 Task: Add object animation.
Action: Mouse moved to (773, 346)
Screenshot: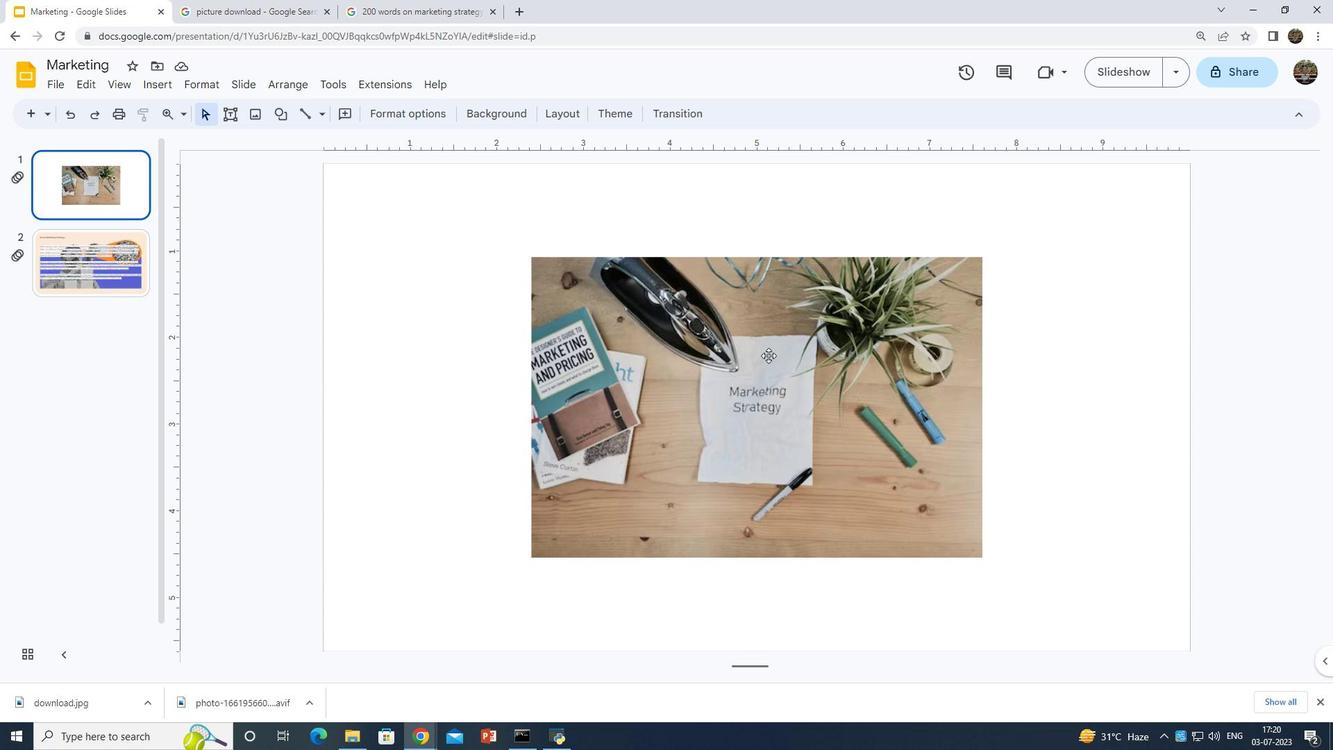 
Action: Mouse pressed left at (773, 346)
Screenshot: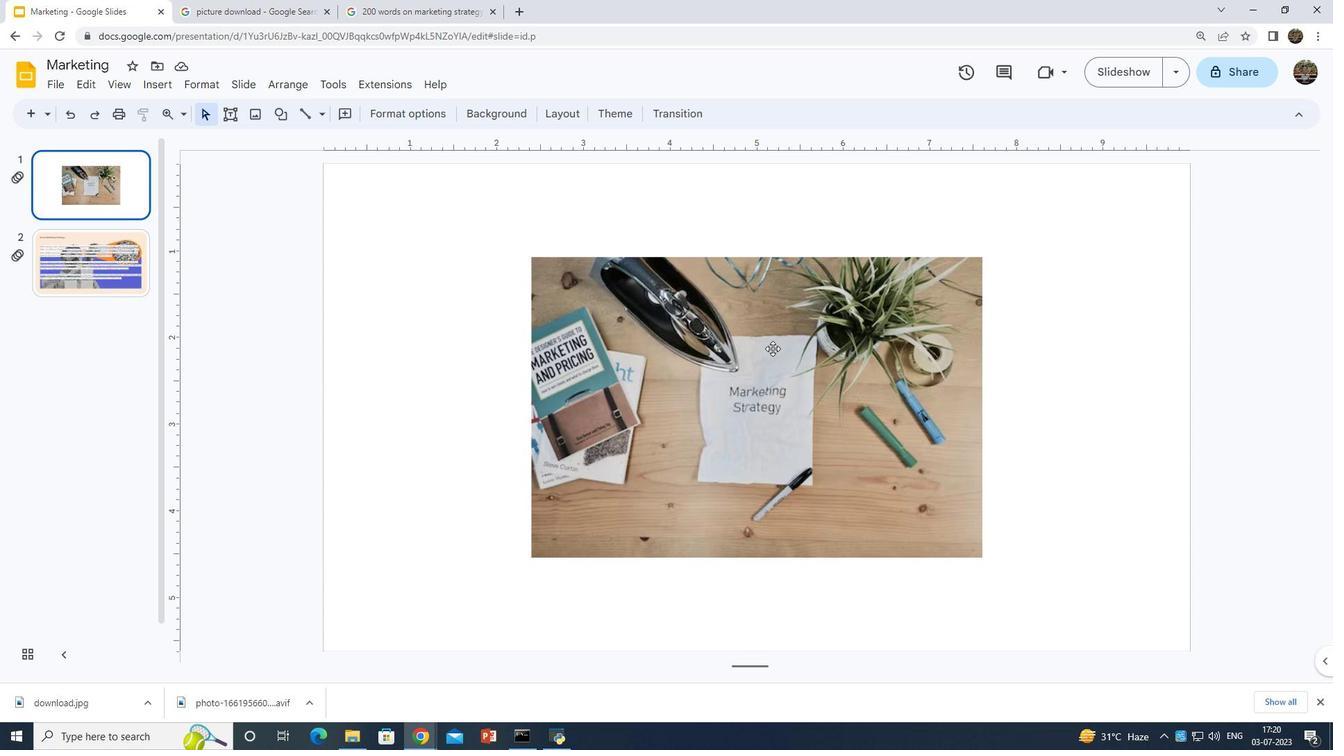 
Action: Mouse moved to (250, 81)
Screenshot: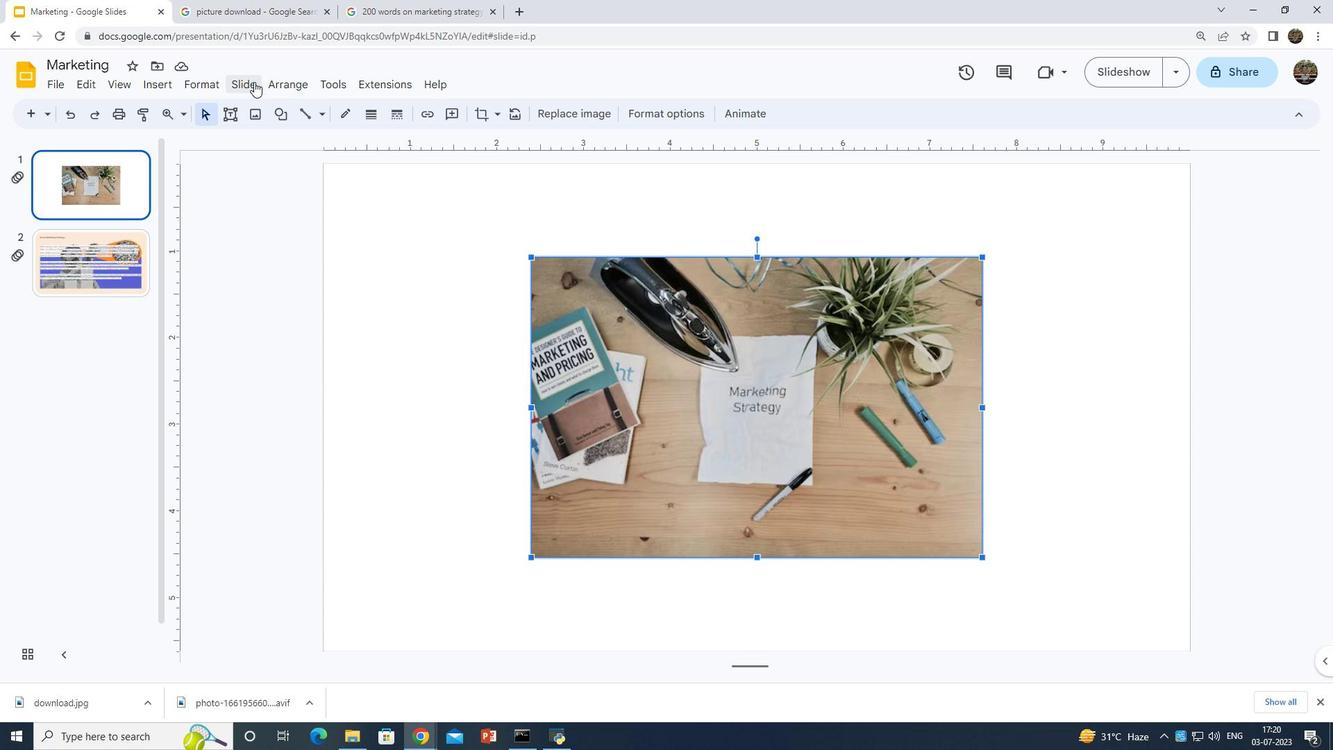 
Action: Mouse pressed left at (250, 81)
Screenshot: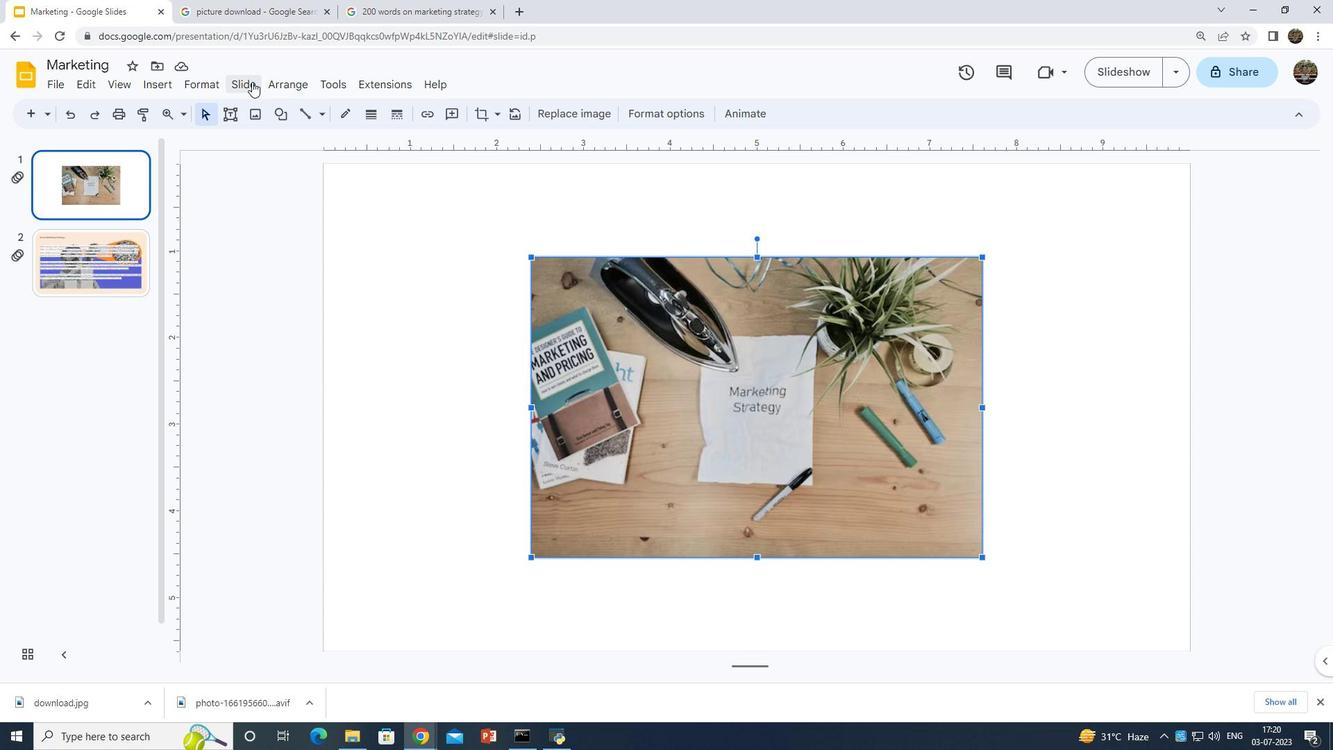 
Action: Mouse moved to (290, 291)
Screenshot: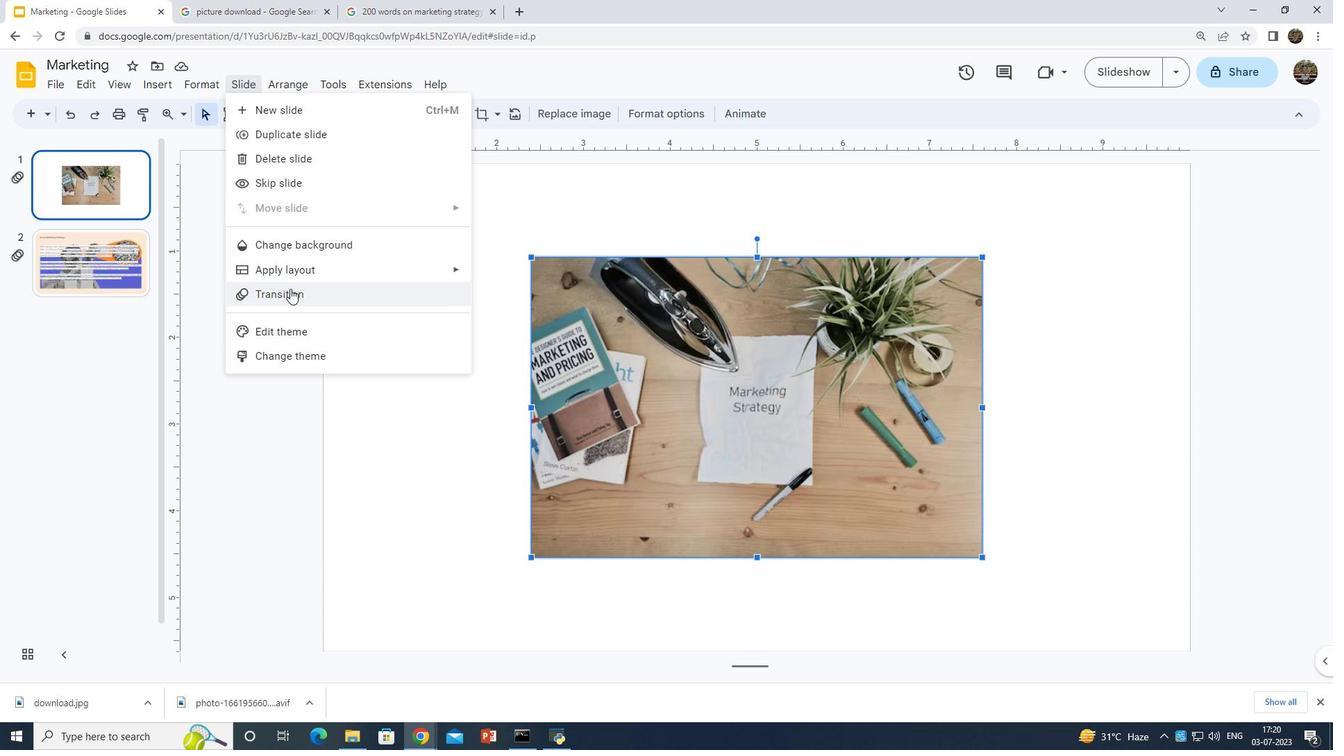
Action: Mouse pressed left at (290, 291)
Screenshot: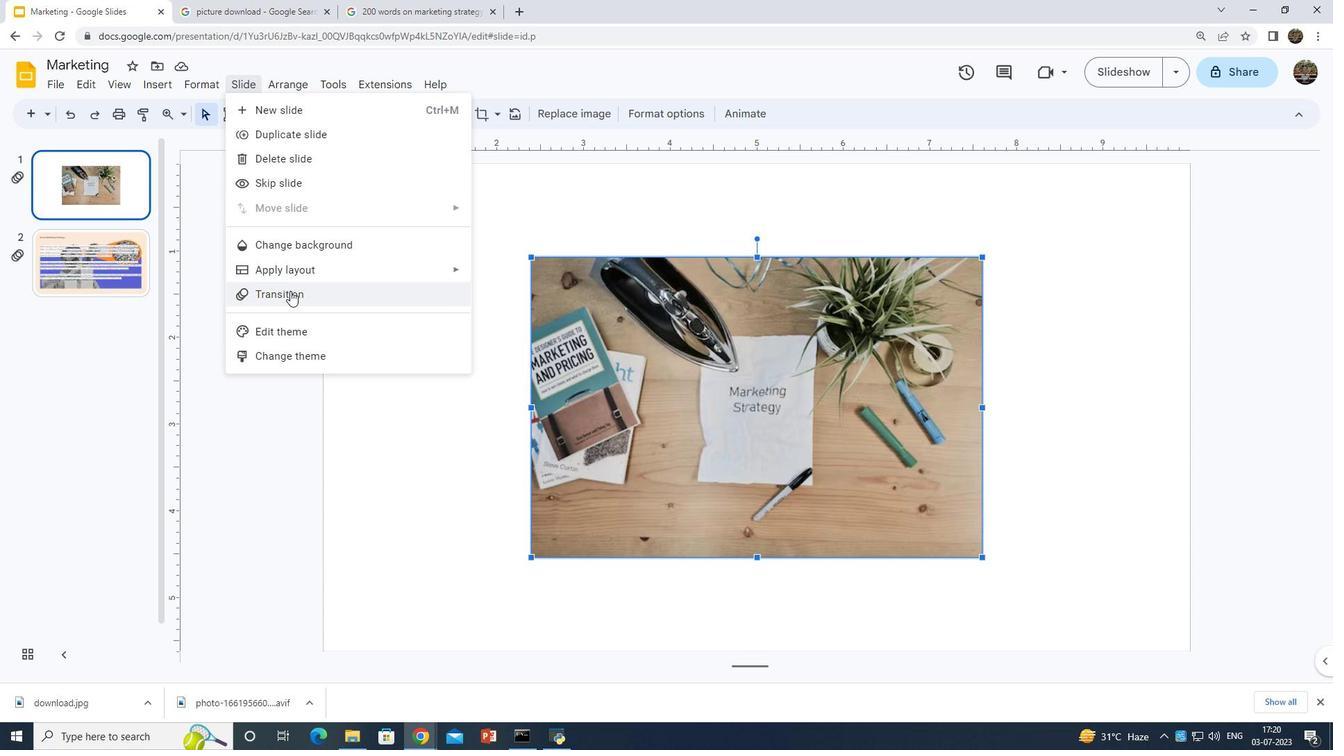 
Action: Mouse moved to (1123, 441)
Screenshot: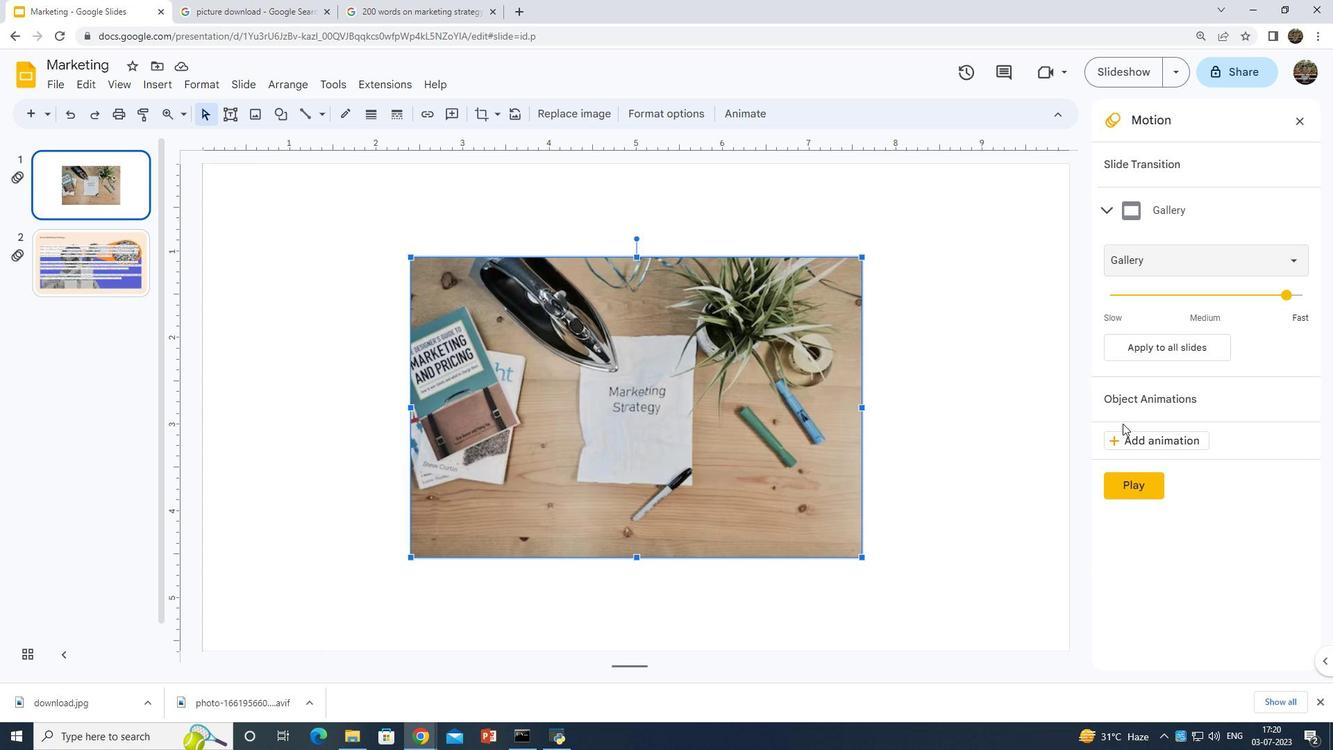 
Action: Mouse pressed left at (1123, 441)
Screenshot: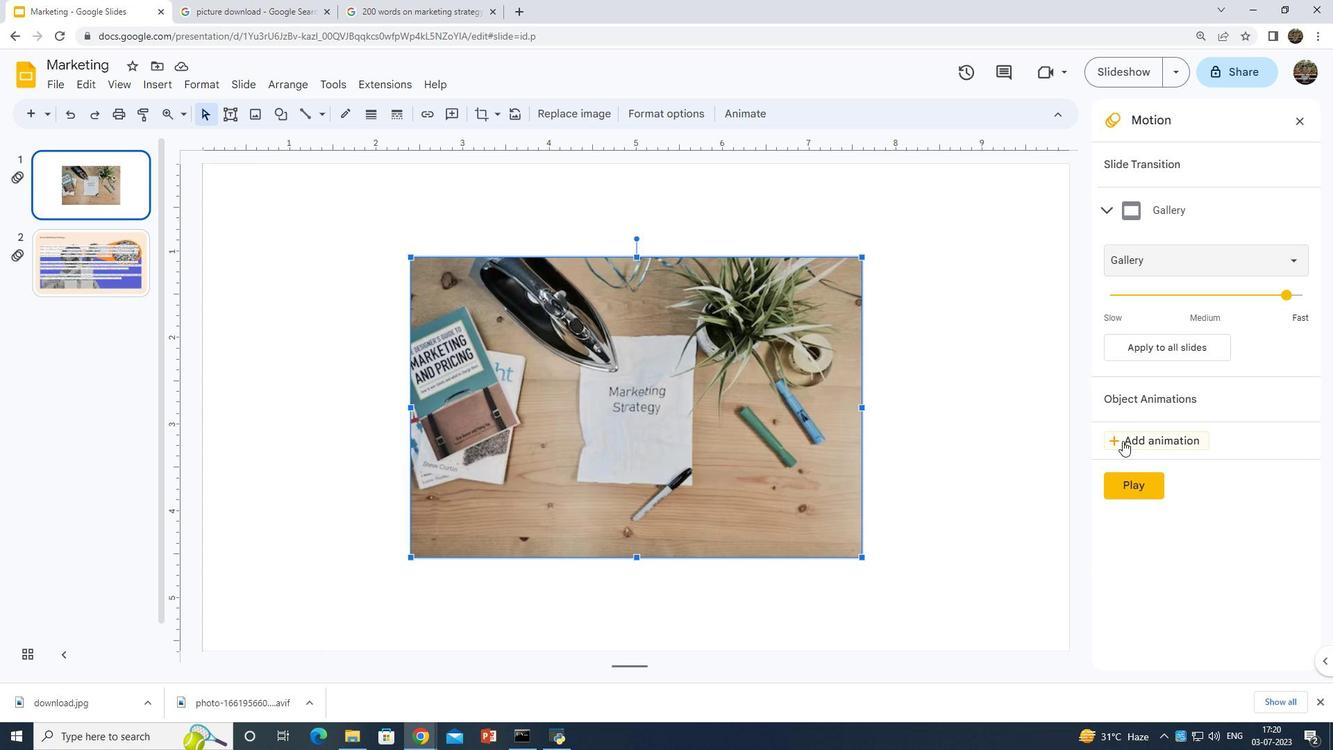 
Action: Mouse moved to (1239, 466)
Screenshot: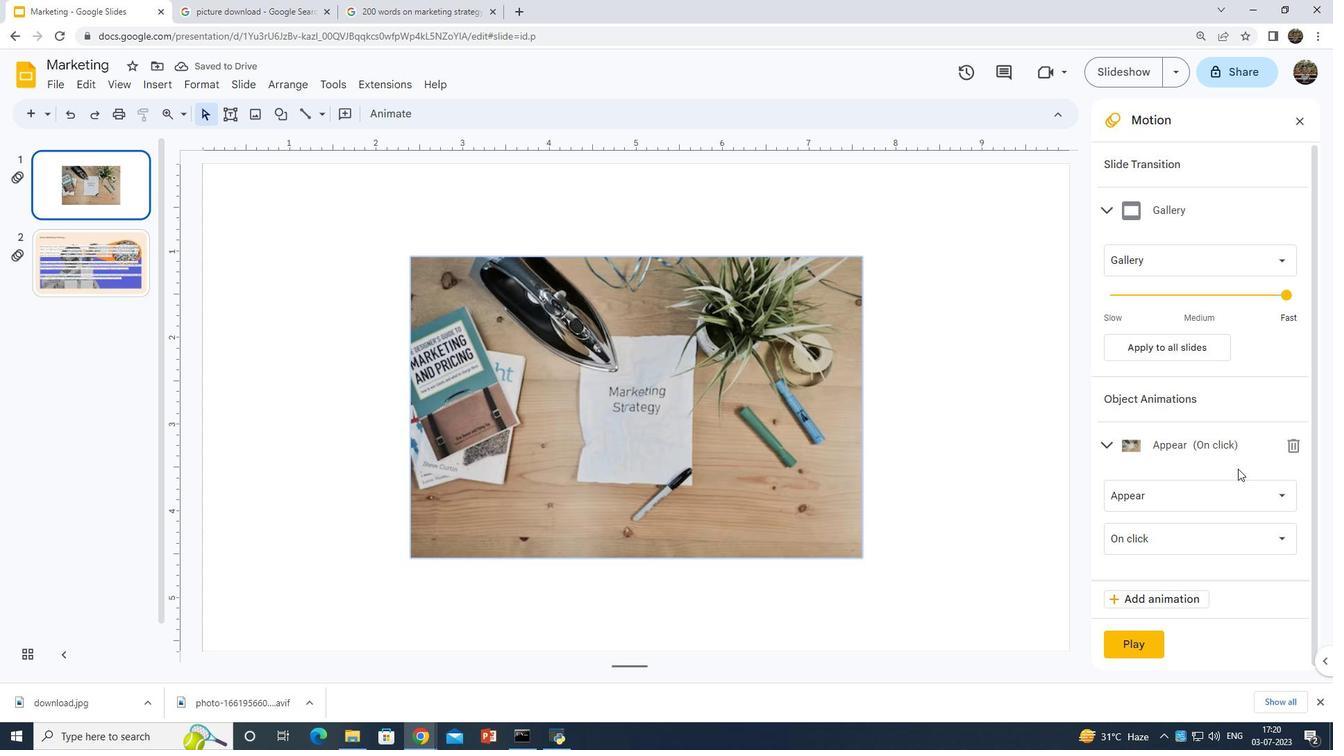 
